 Task: Create a rule from the Routing list, Task moved to a section -> Set Priority in the project AgileFire , set the section as To-Do and set the priority of the task as  High
Action: Mouse moved to (534, 295)
Screenshot: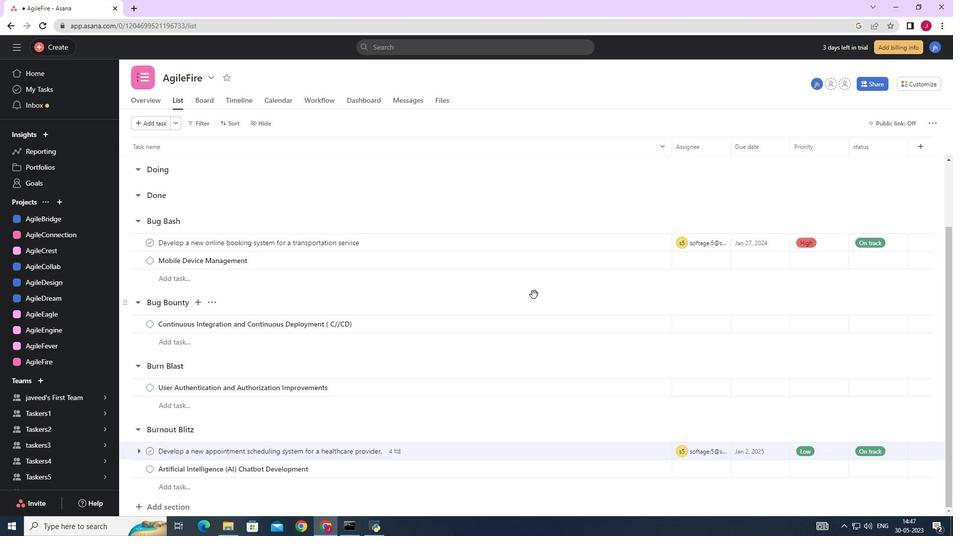 
Action: Mouse scrolled (534, 295) with delta (0, 0)
Screenshot: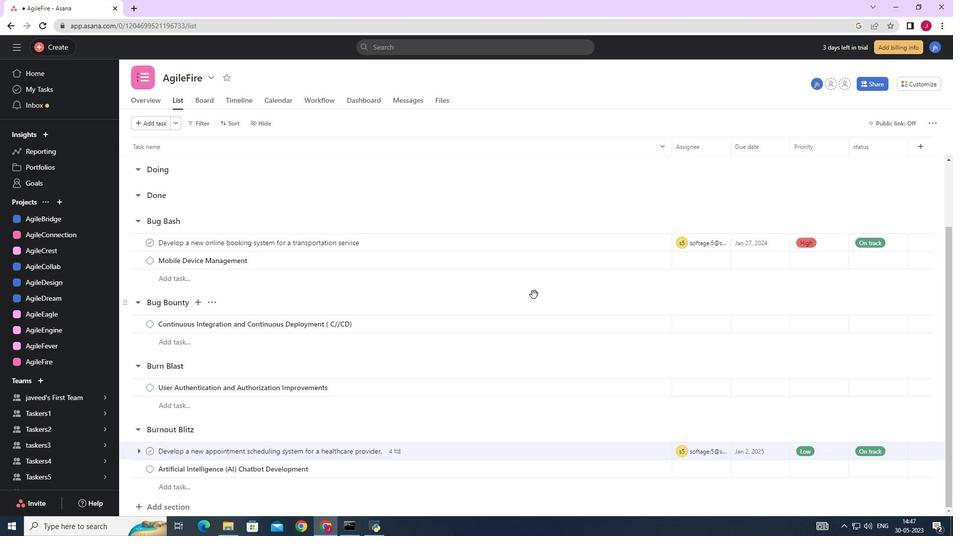 
Action: Mouse scrolled (534, 295) with delta (0, 0)
Screenshot: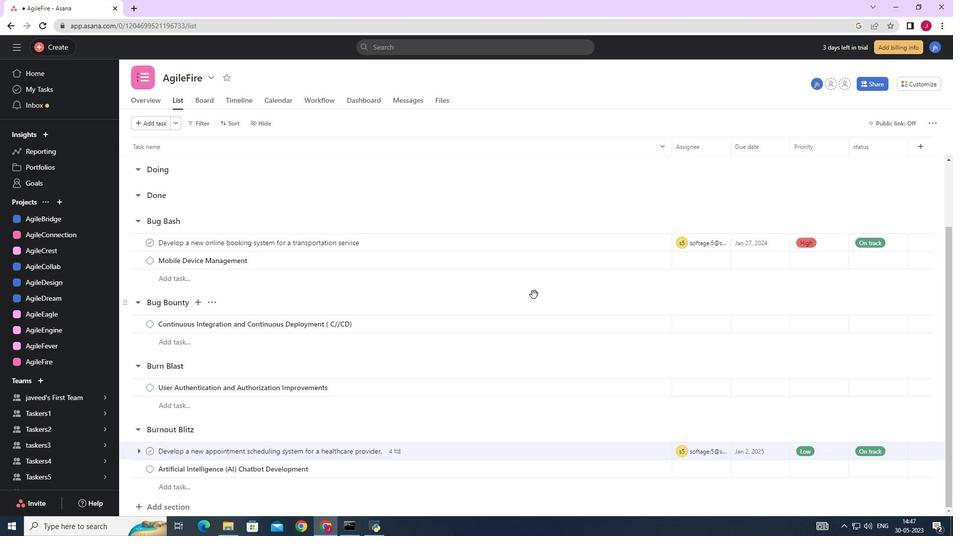 
Action: Mouse scrolled (534, 295) with delta (0, 0)
Screenshot: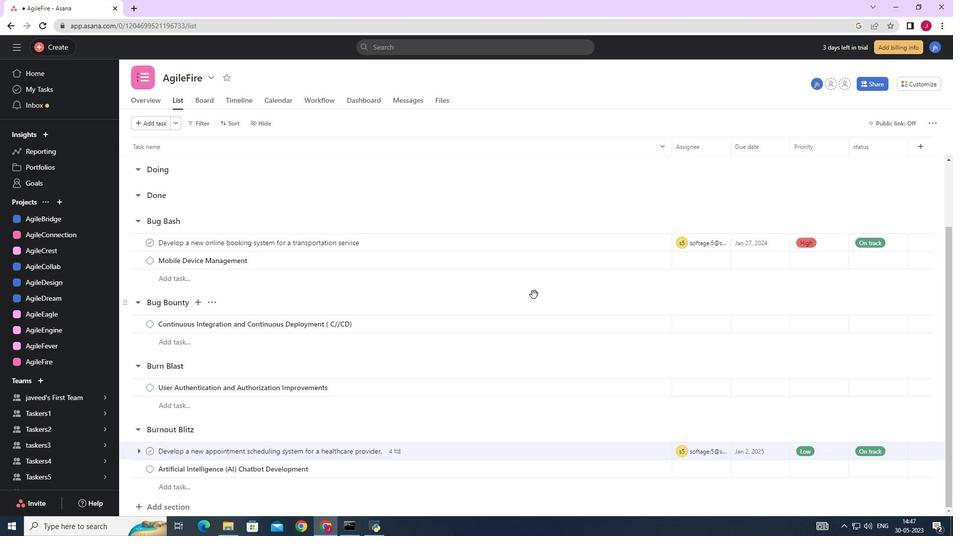 
Action: Mouse moved to (535, 296)
Screenshot: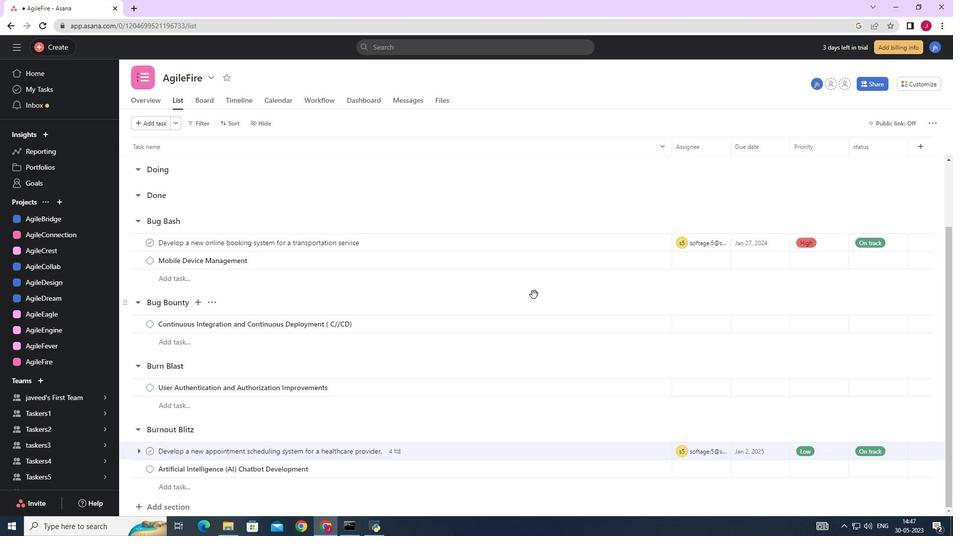 
Action: Mouse scrolled (535, 296) with delta (0, 0)
Screenshot: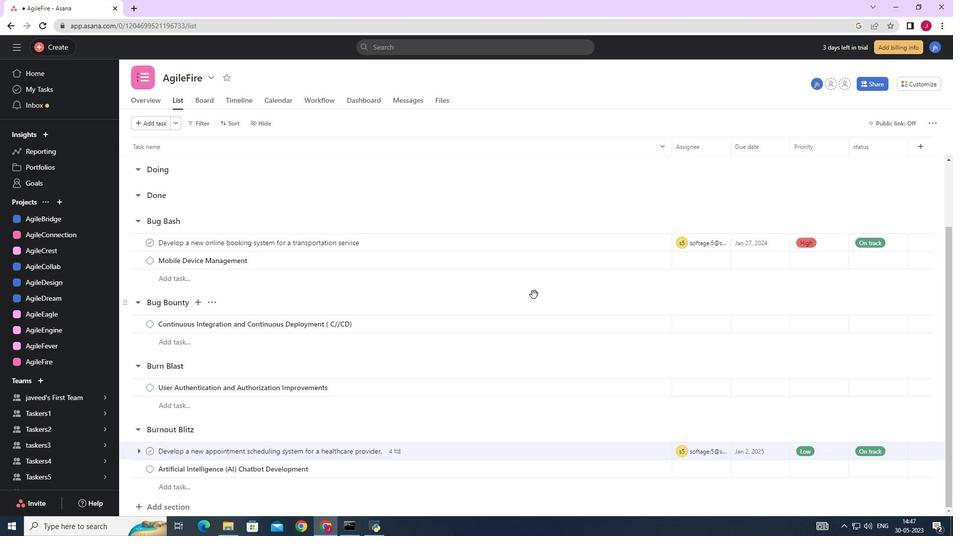
Action: Mouse moved to (625, 305)
Screenshot: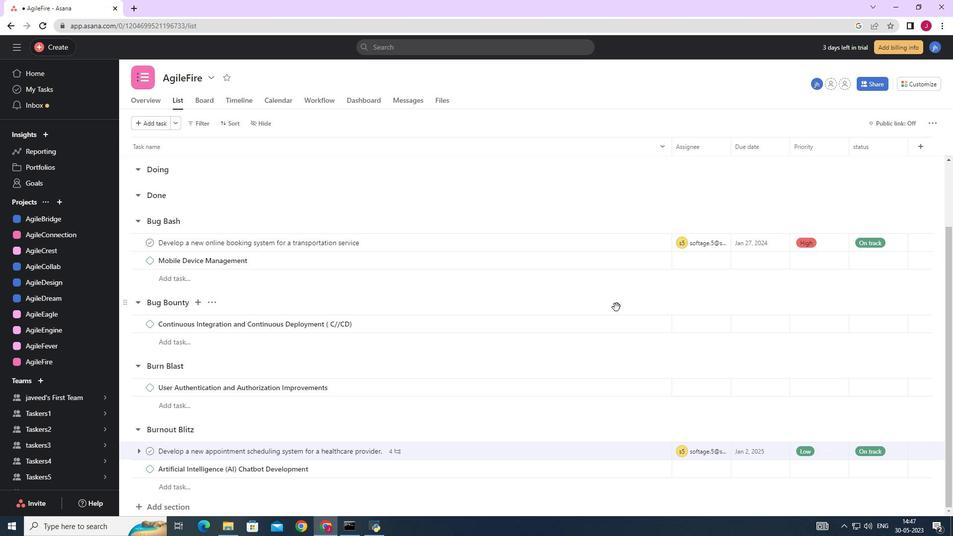 
Action: Mouse scrolled (625, 306) with delta (0, 0)
Screenshot: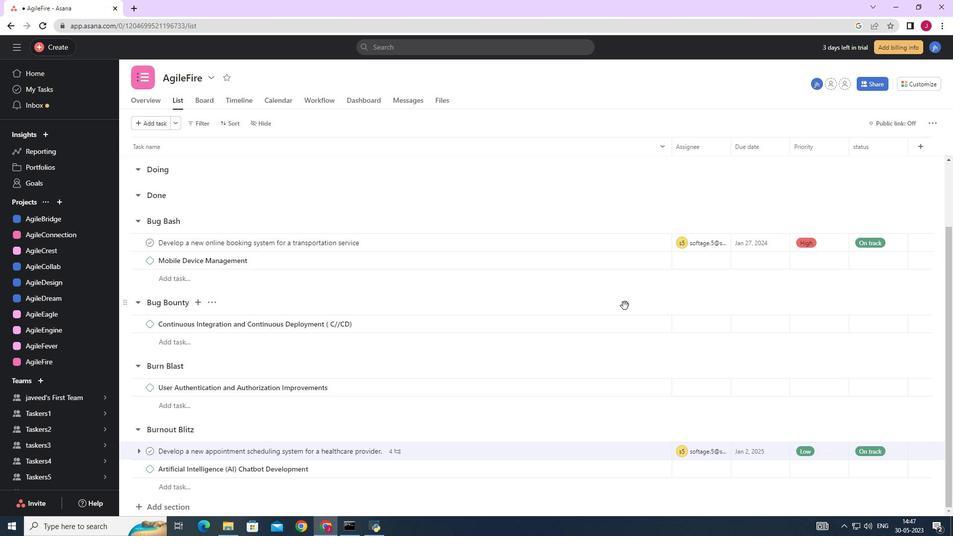 
Action: Mouse scrolled (625, 306) with delta (0, 0)
Screenshot: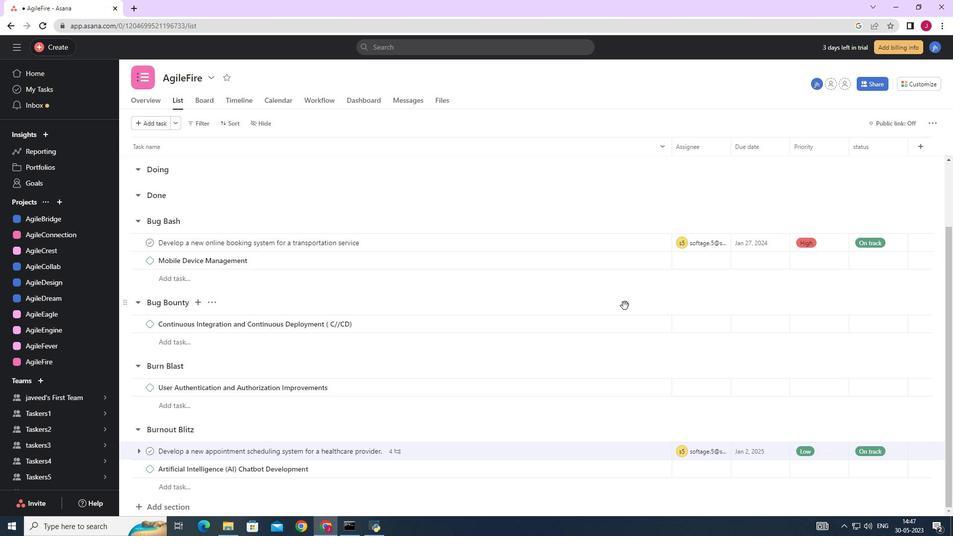 
Action: Mouse scrolled (625, 306) with delta (0, 0)
Screenshot: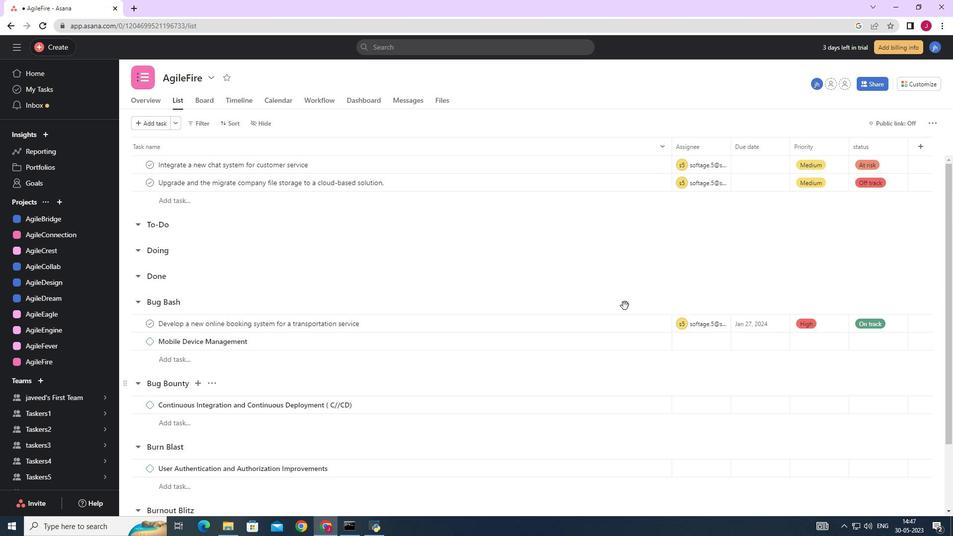 
Action: Mouse moved to (923, 83)
Screenshot: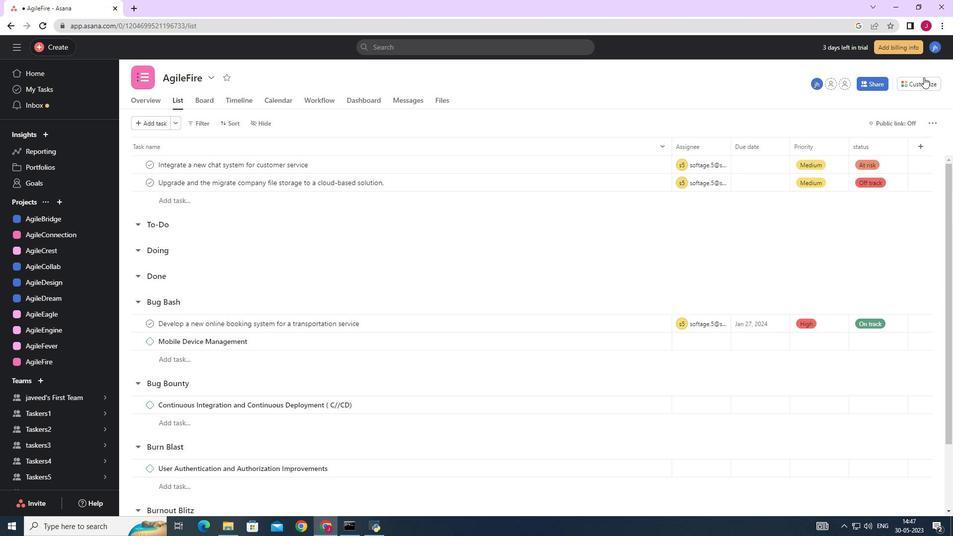 
Action: Mouse pressed left at (923, 83)
Screenshot: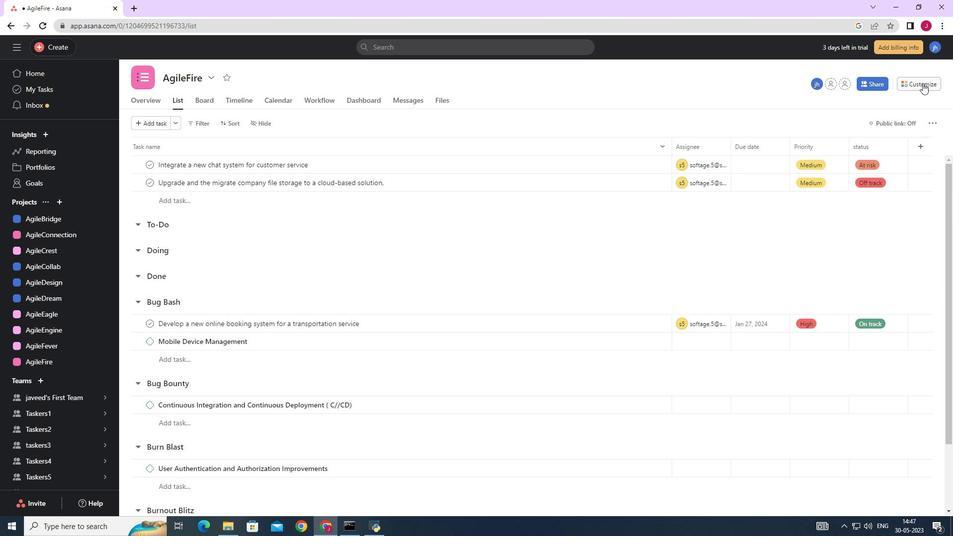 
Action: Mouse moved to (737, 172)
Screenshot: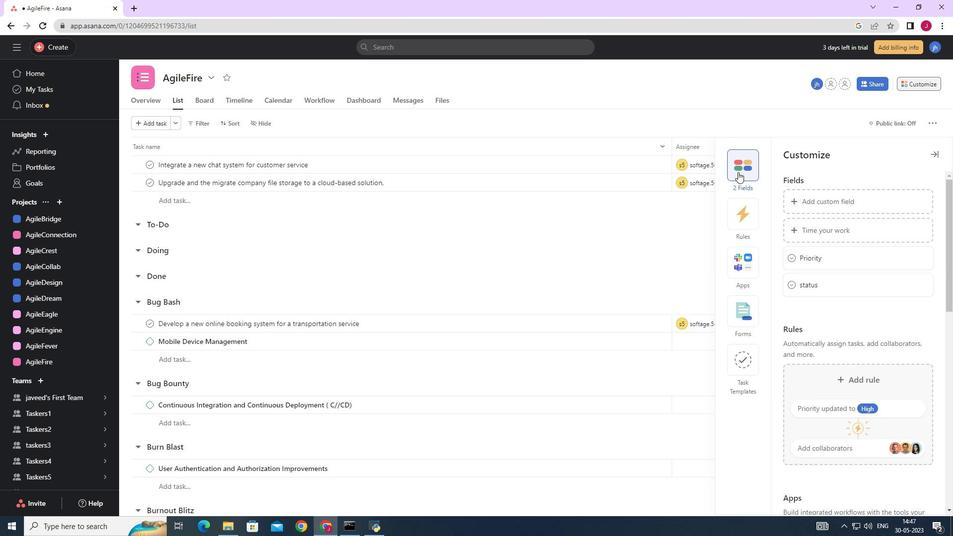 
Action: Mouse pressed left at (737, 172)
Screenshot: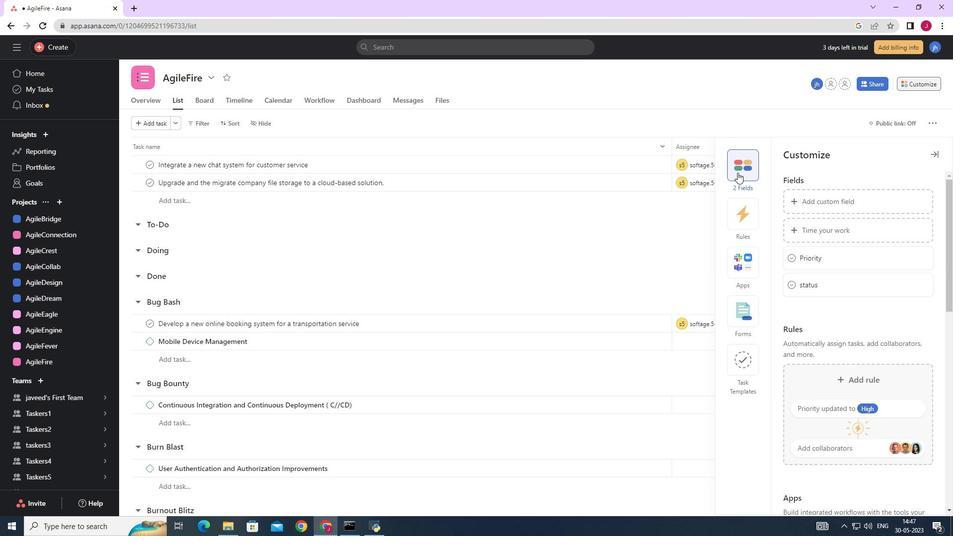 
Action: Mouse moved to (746, 208)
Screenshot: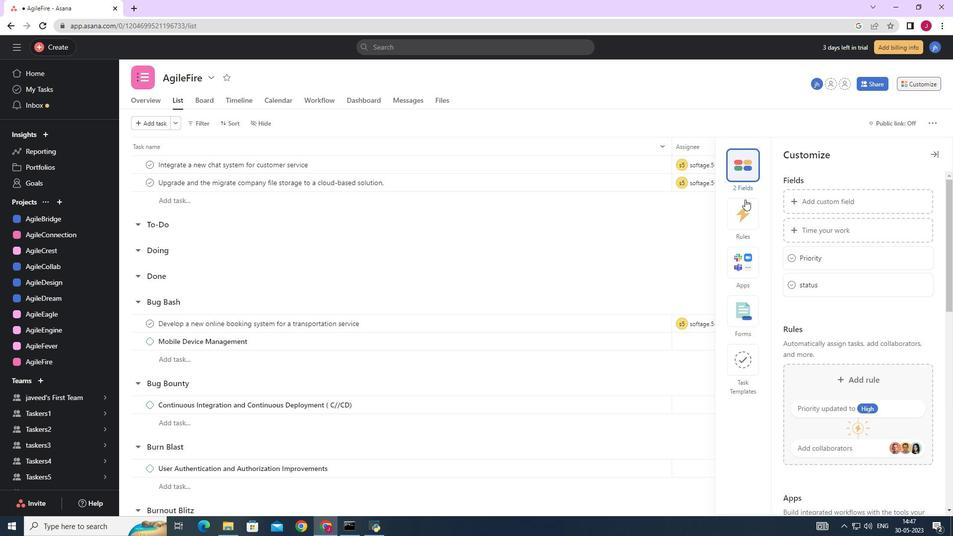 
Action: Mouse pressed left at (746, 208)
Screenshot: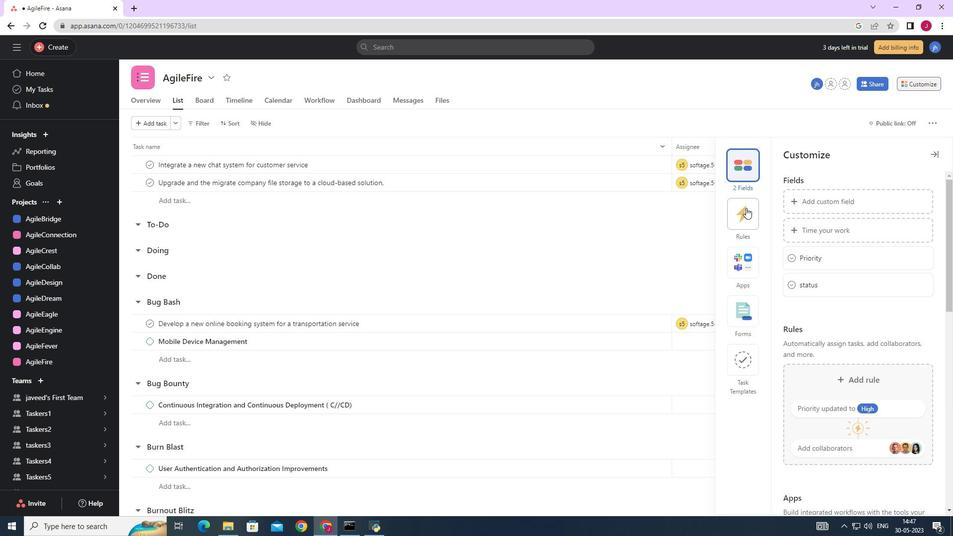 
Action: Mouse moved to (837, 228)
Screenshot: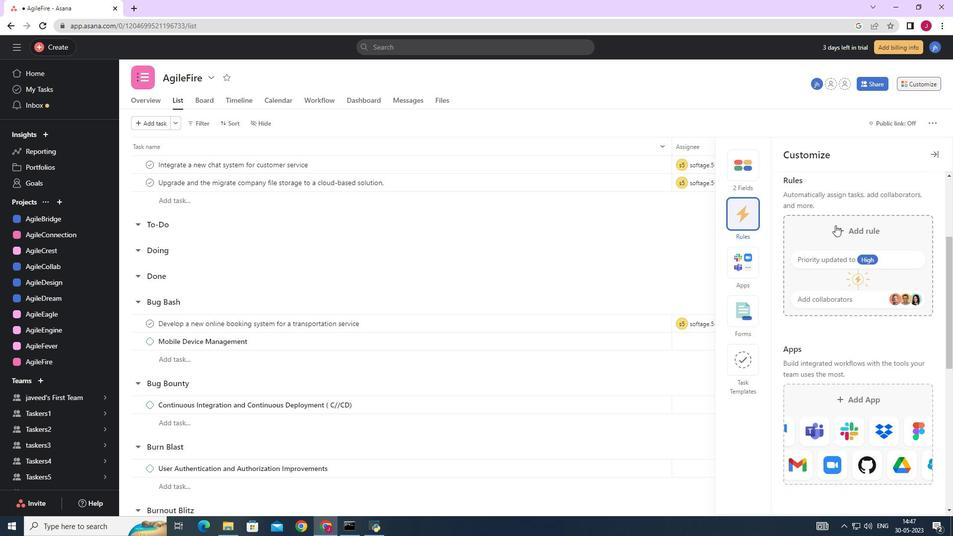 
Action: Mouse pressed left at (837, 228)
Screenshot: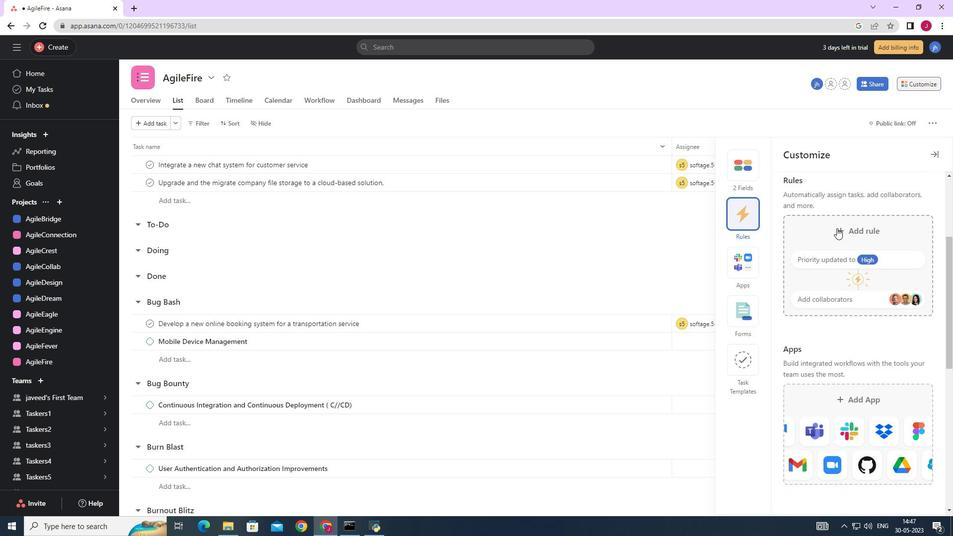 
Action: Mouse moved to (209, 137)
Screenshot: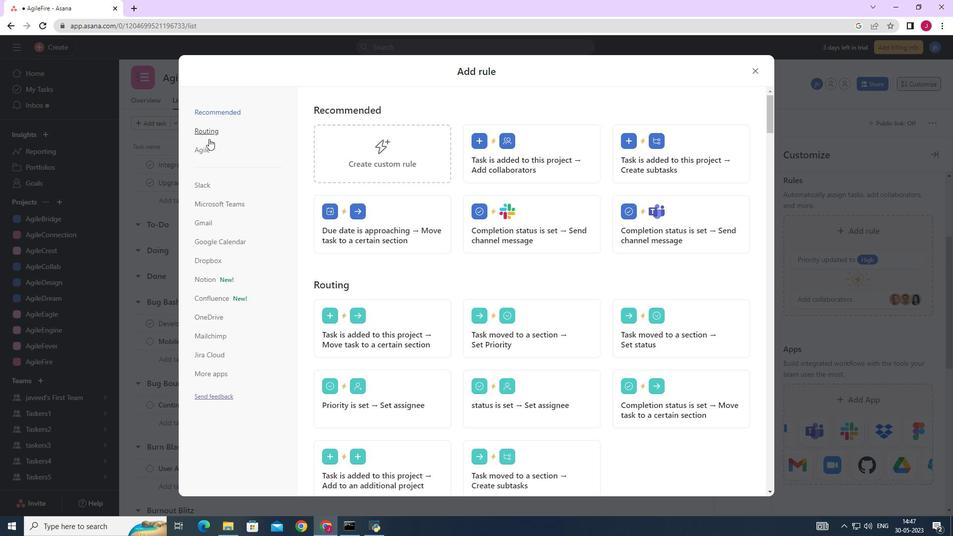 
Action: Mouse pressed left at (209, 137)
Screenshot: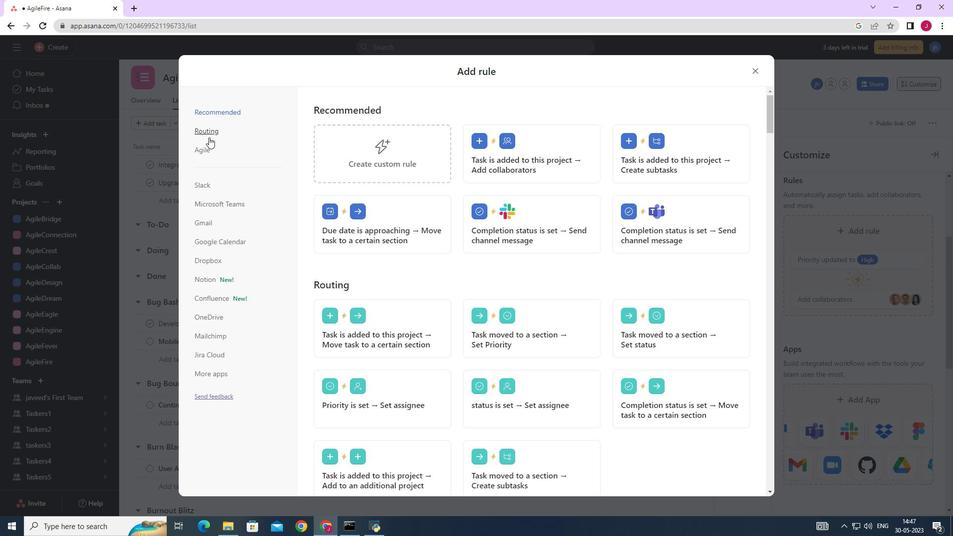 
Action: Mouse moved to (528, 150)
Screenshot: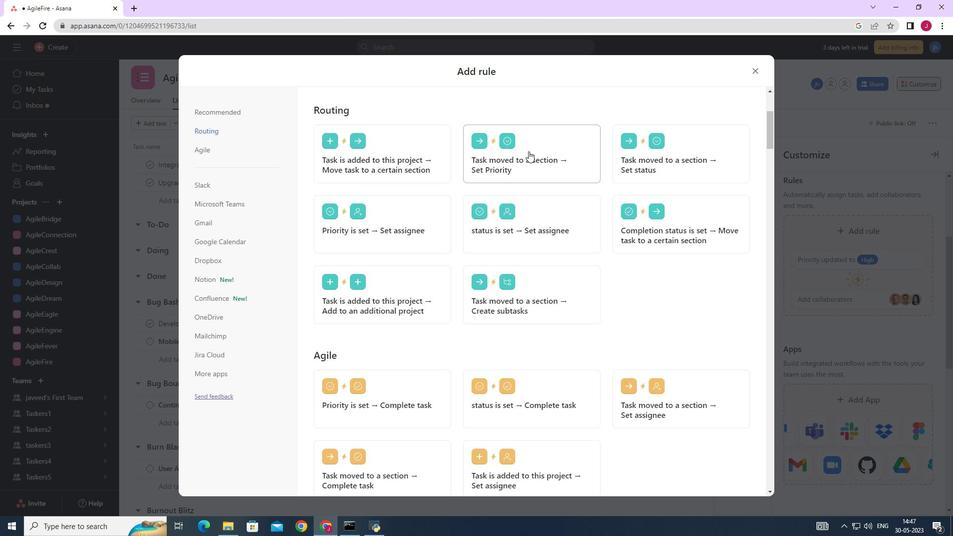 
Action: Mouse pressed left at (528, 150)
Screenshot: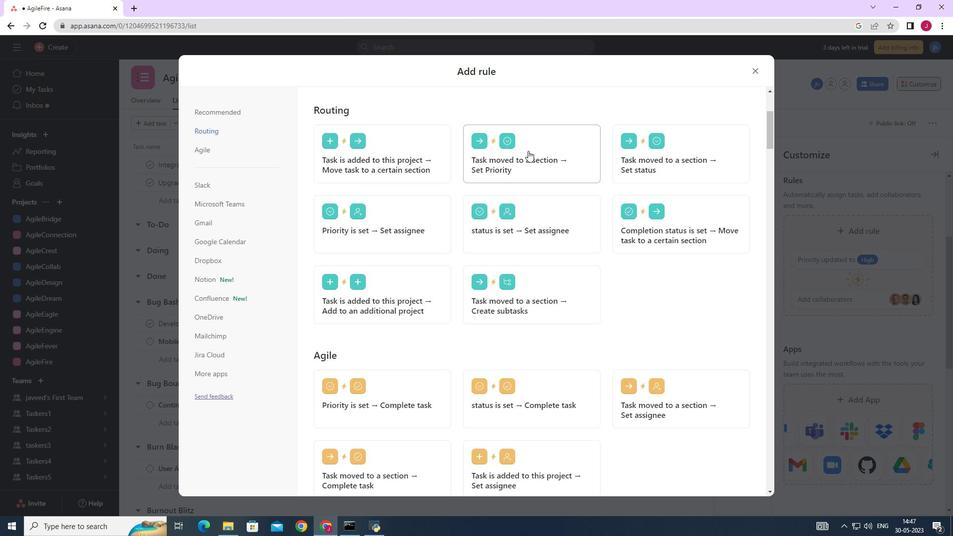
Action: Mouse moved to (389, 271)
Screenshot: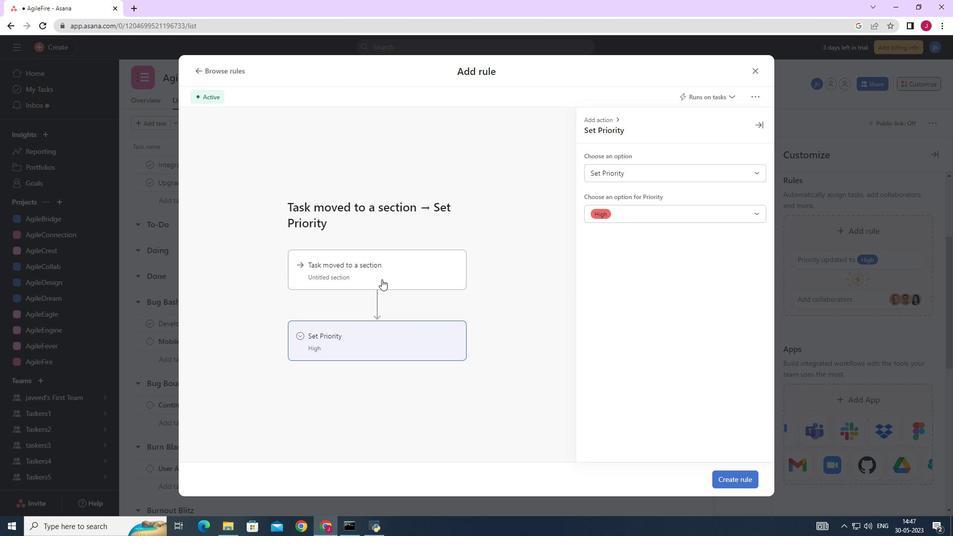 
Action: Mouse pressed left at (389, 271)
Screenshot: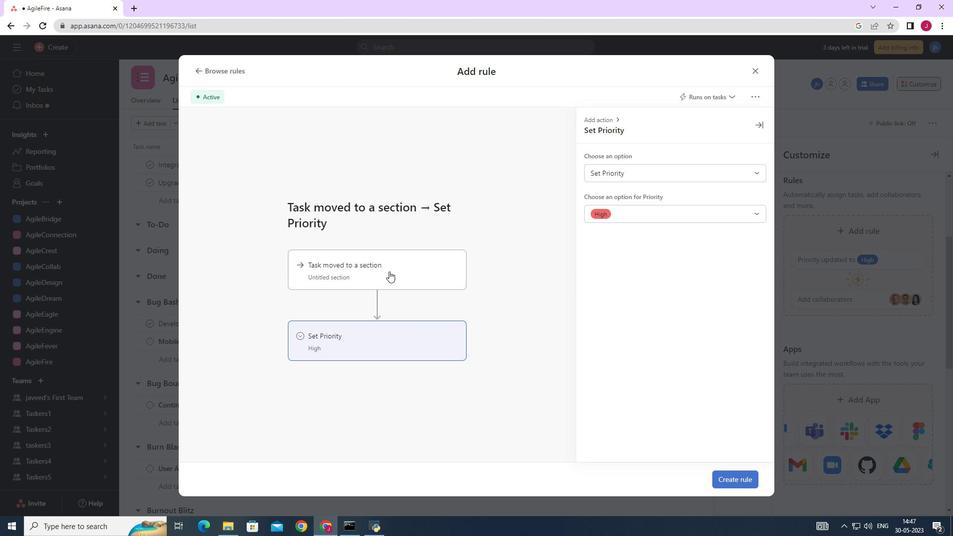 
Action: Mouse moved to (656, 174)
Screenshot: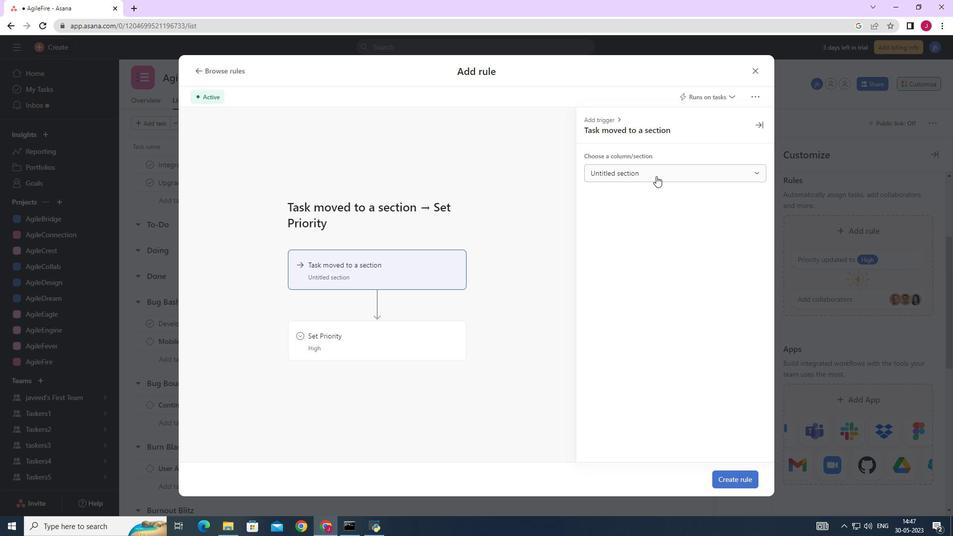 
Action: Mouse pressed left at (656, 174)
Screenshot: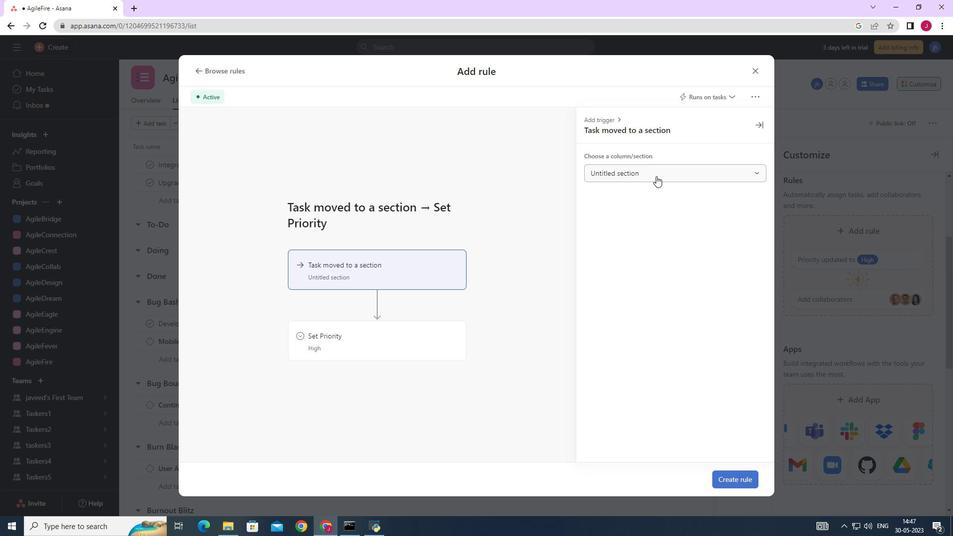 
Action: Mouse moved to (611, 213)
Screenshot: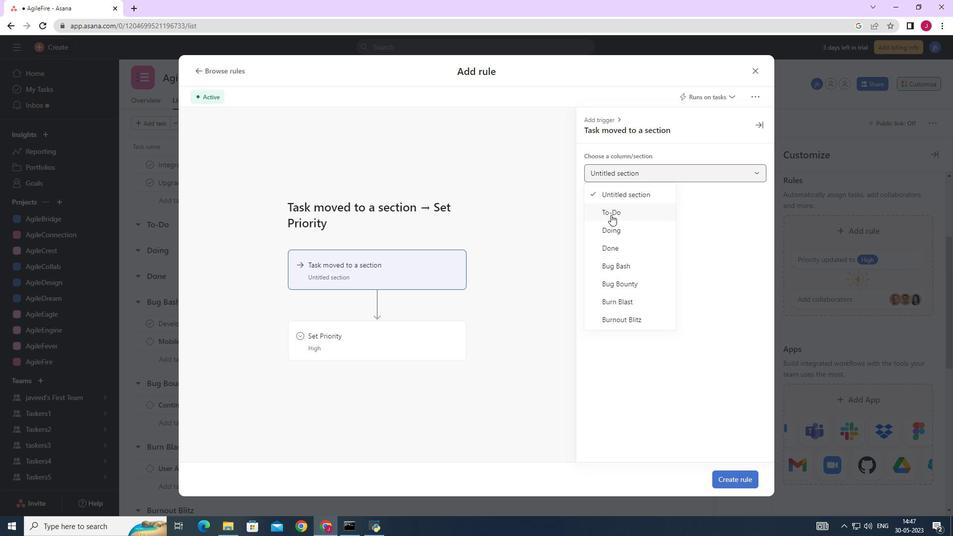 
Action: Mouse pressed left at (611, 213)
Screenshot: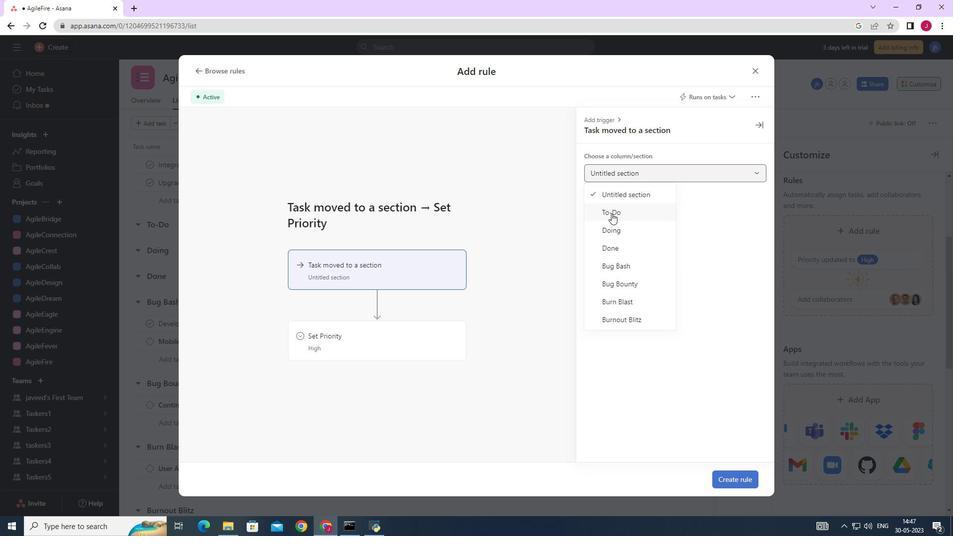 
Action: Mouse moved to (363, 334)
Screenshot: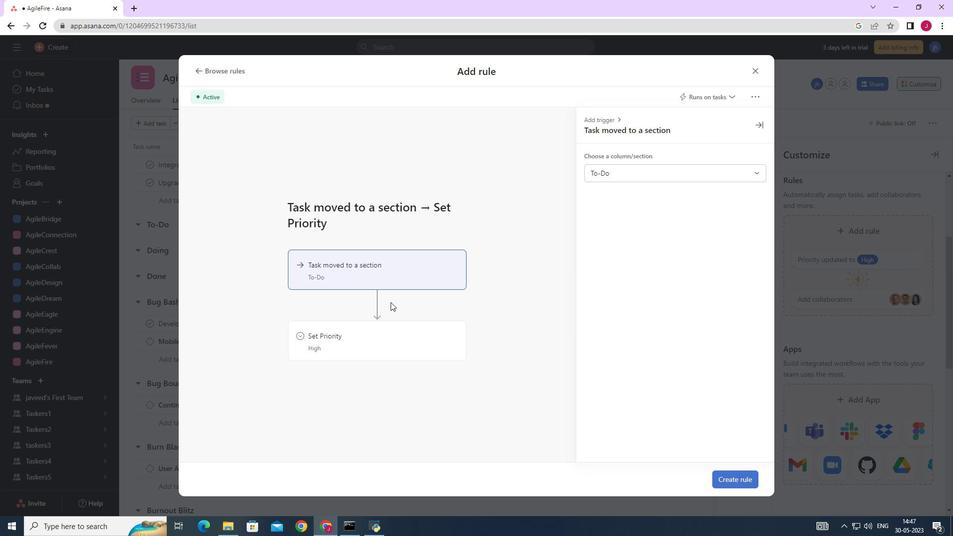 
Action: Mouse pressed left at (363, 334)
Screenshot: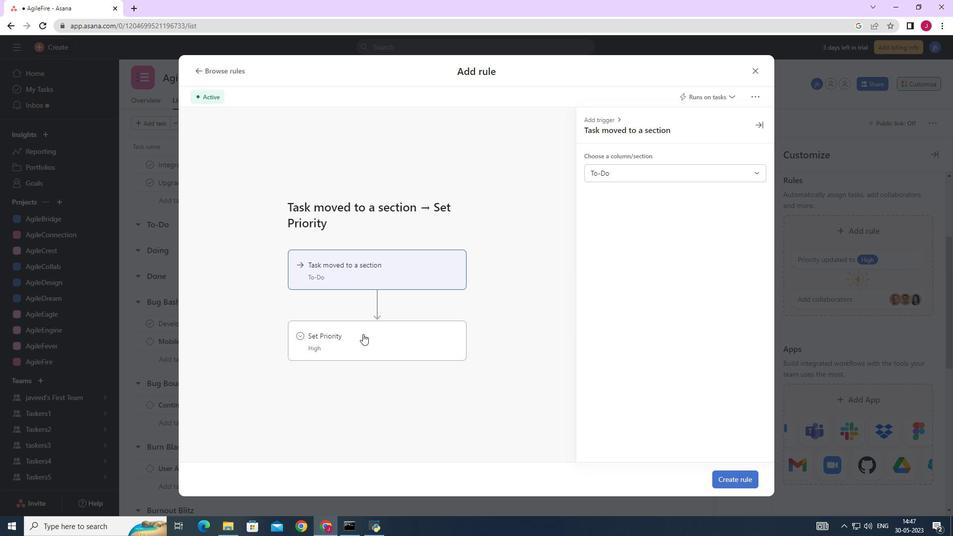 
Action: Mouse moved to (636, 174)
Screenshot: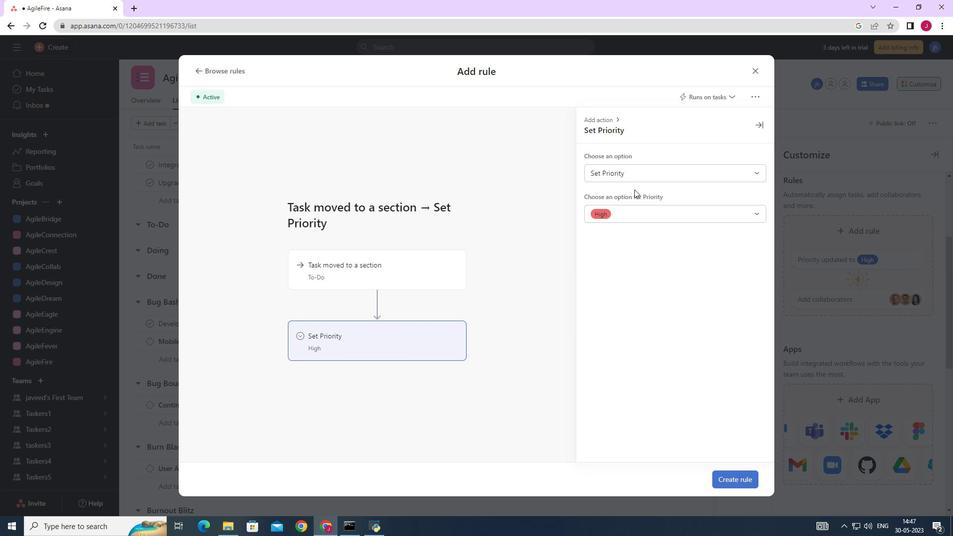 
Action: Mouse pressed left at (636, 174)
Screenshot: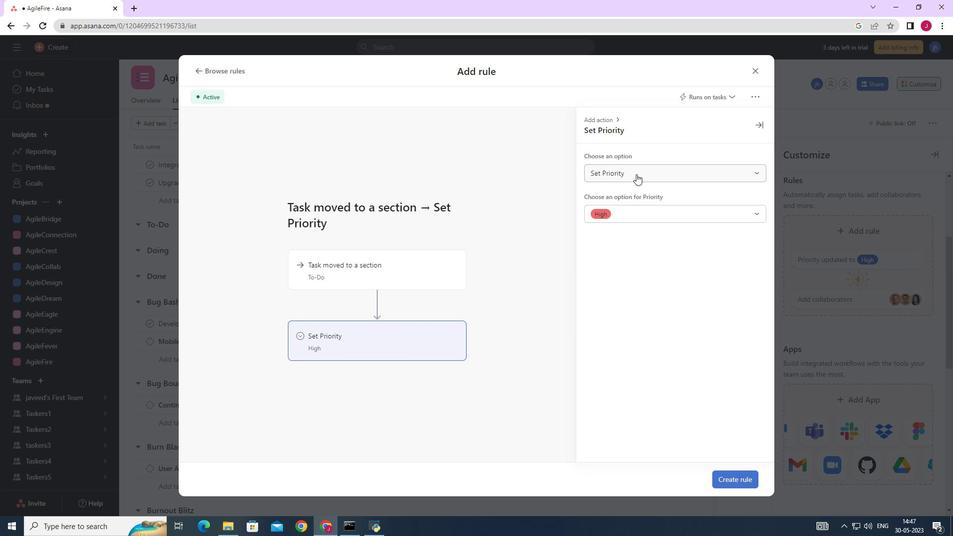 
Action: Mouse moved to (623, 195)
Screenshot: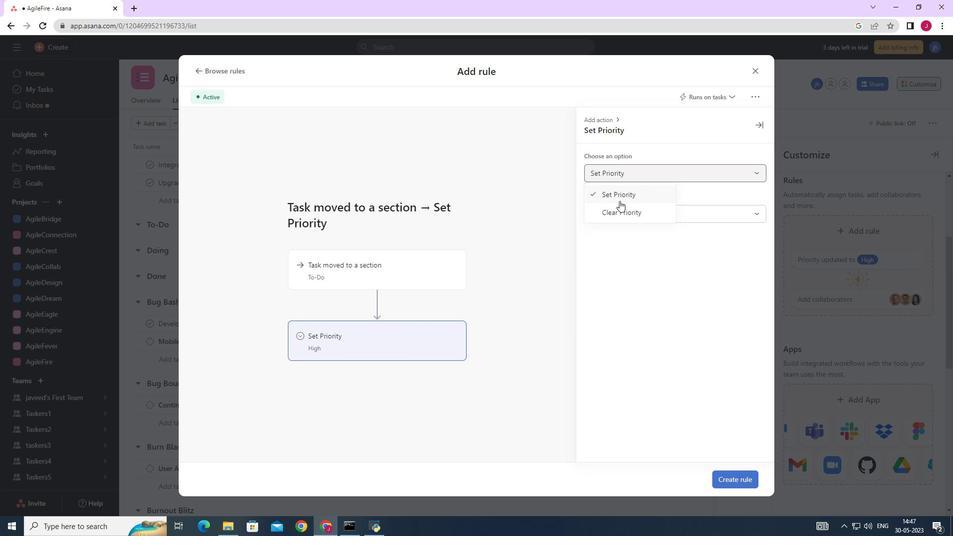 
Action: Mouse pressed left at (623, 195)
Screenshot: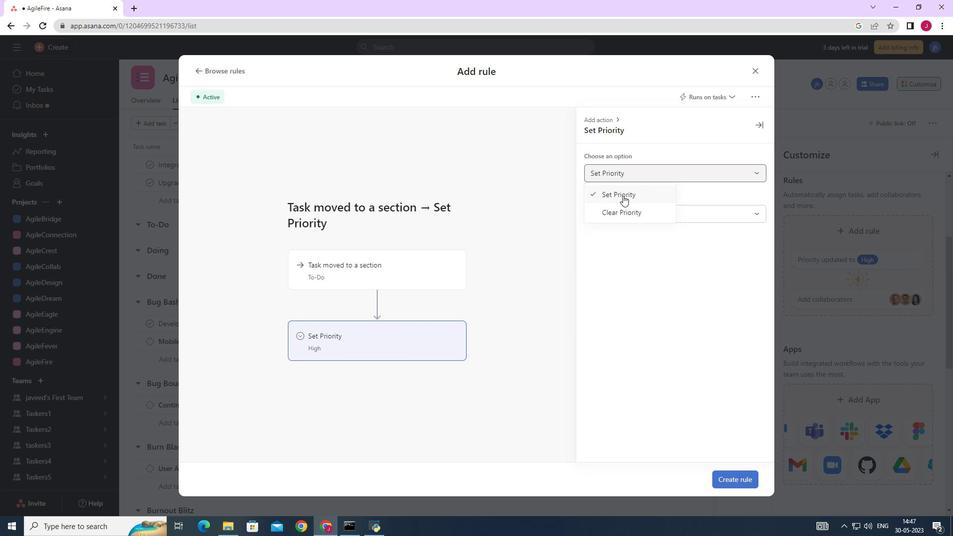 
Action: Mouse moved to (729, 481)
Screenshot: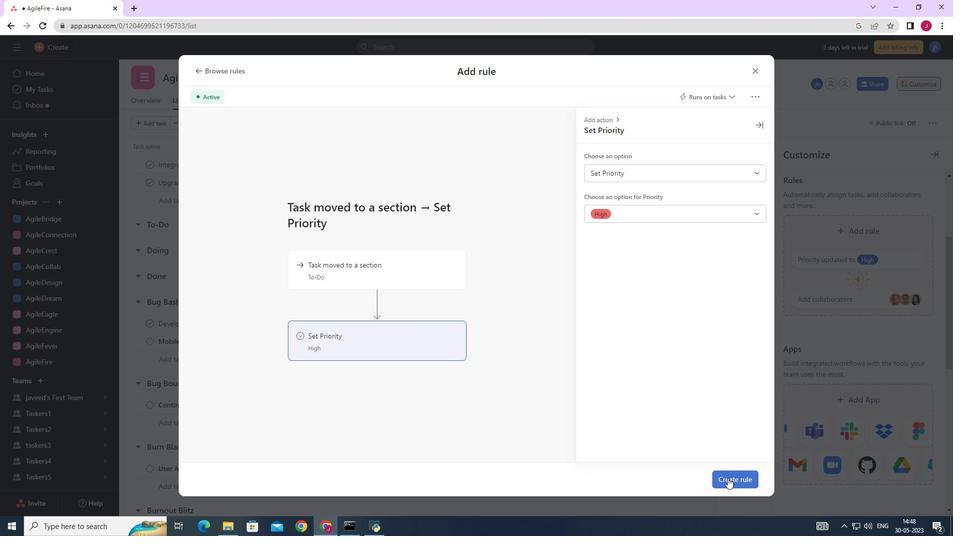 
Action: Mouse pressed left at (729, 481)
Screenshot: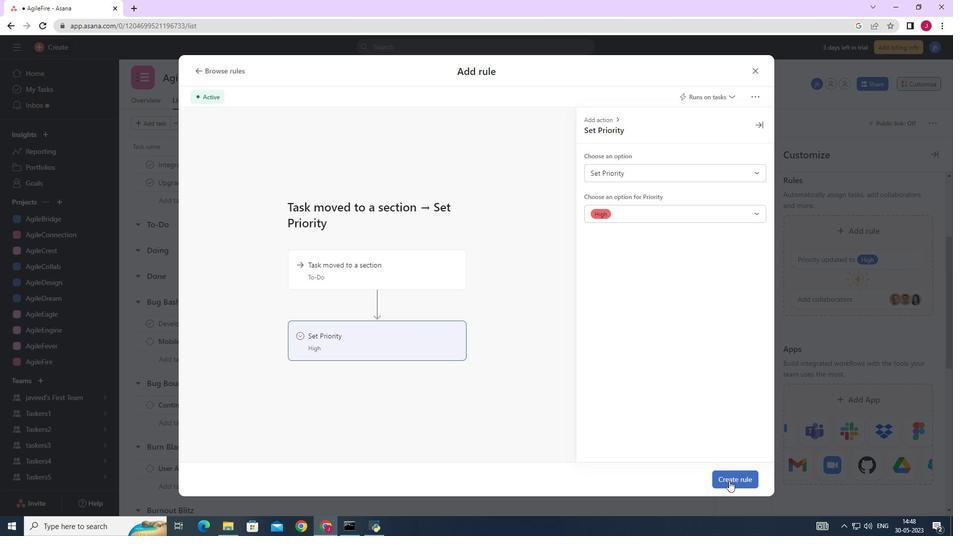
Action: Mouse moved to (663, 338)
Screenshot: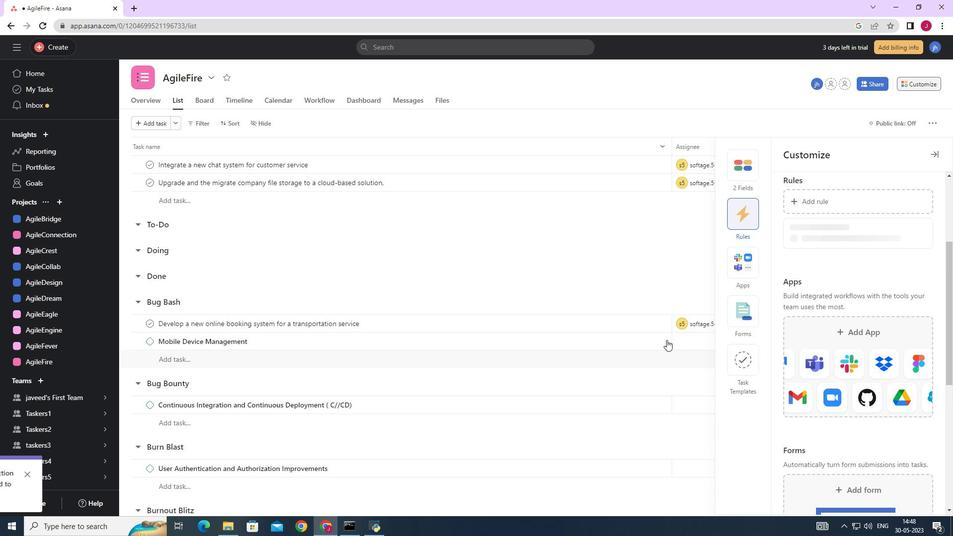 
